 Task: Read out  the articles  posted on the  page of Bank of America
Action: Mouse moved to (401, 412)
Screenshot: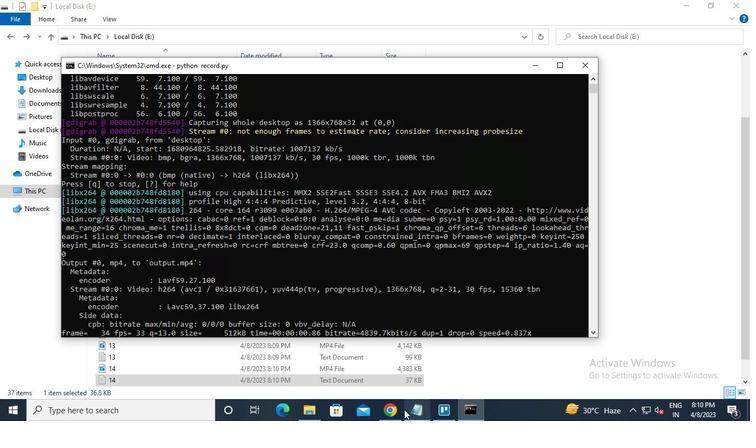
Action: Mouse pressed left at (401, 412)
Screenshot: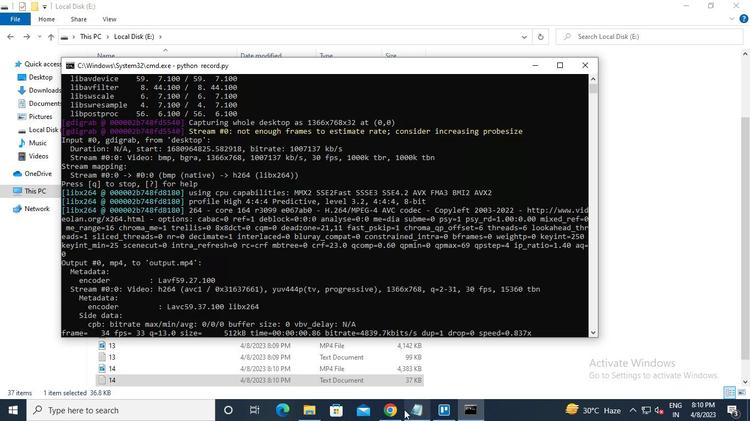 
Action: Mouse moved to (145, 69)
Screenshot: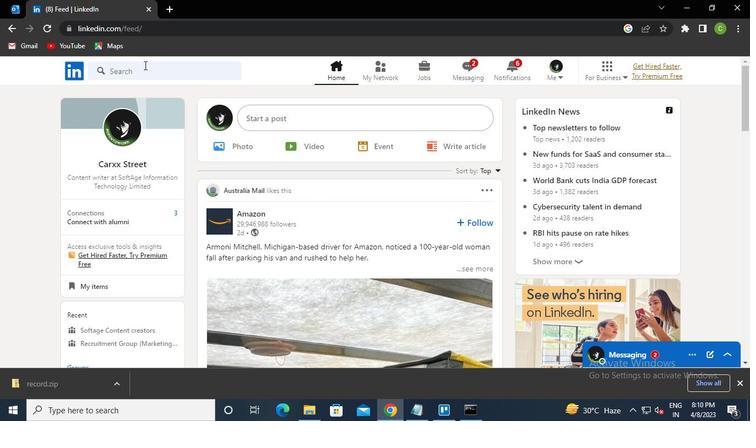 
Action: Mouse pressed left at (145, 69)
Screenshot: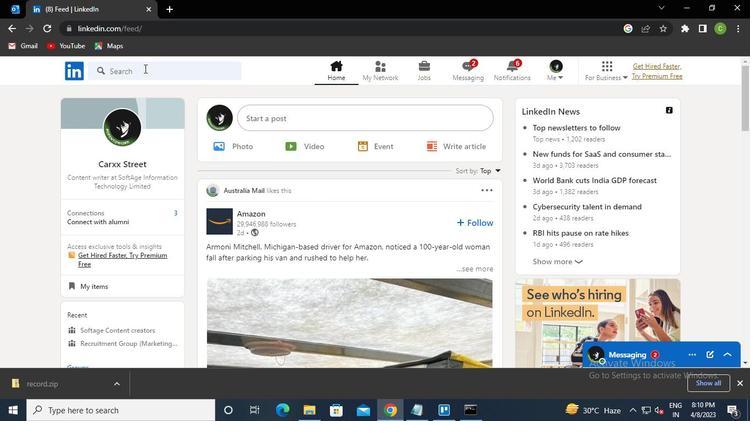 
Action: Keyboard b
Screenshot: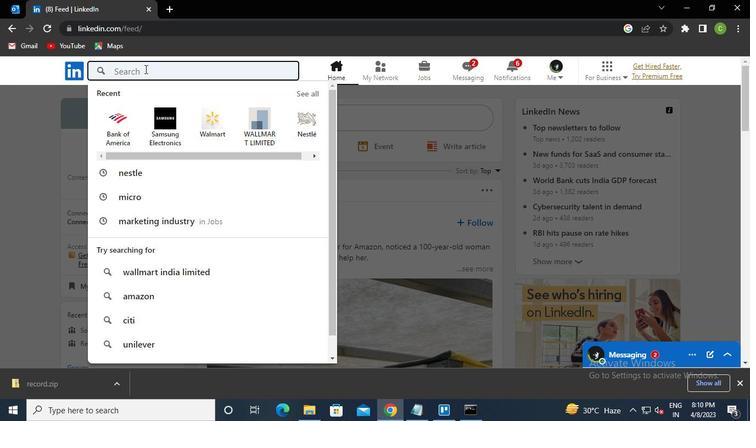 
Action: Keyboard a
Screenshot: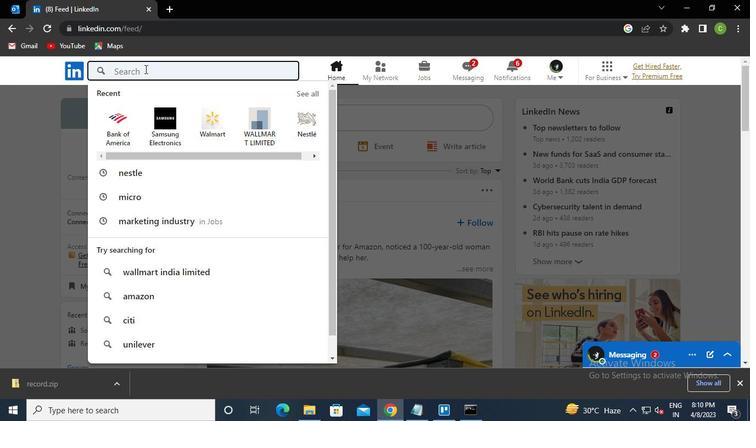 
Action: Keyboard n
Screenshot: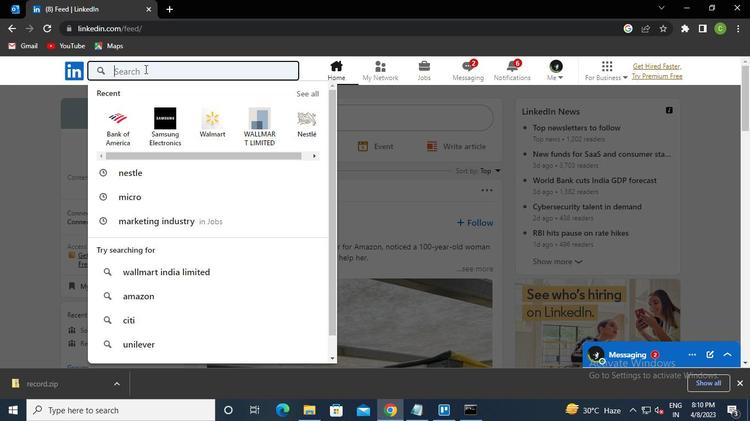 
Action: Keyboard k
Screenshot: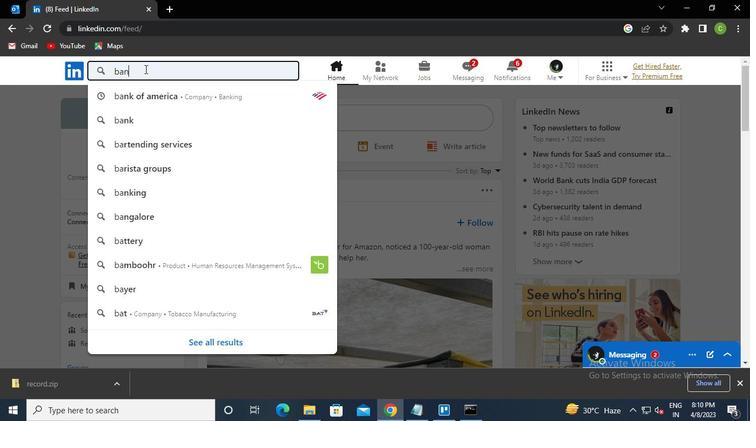 
Action: Keyboard Key.space
Screenshot: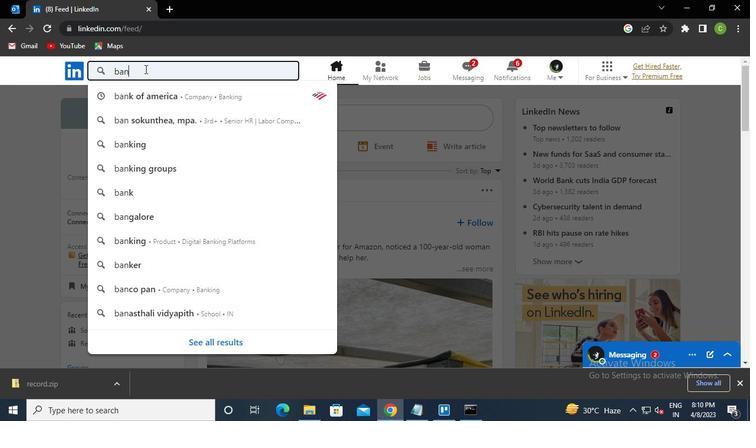 
Action: Keyboard Key.down
Screenshot: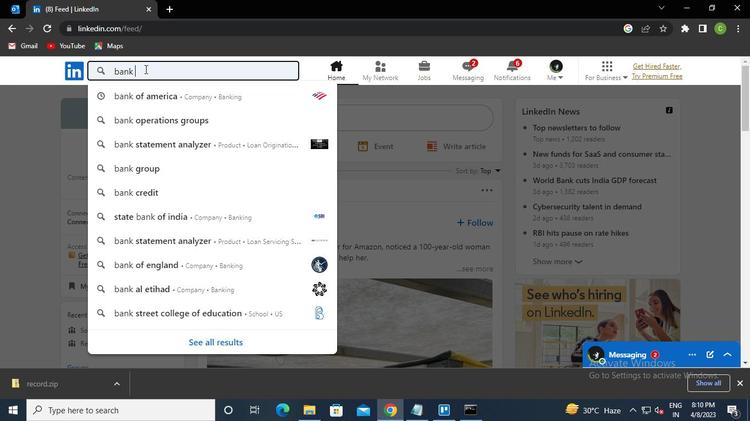 
Action: Keyboard Key.enter
Screenshot: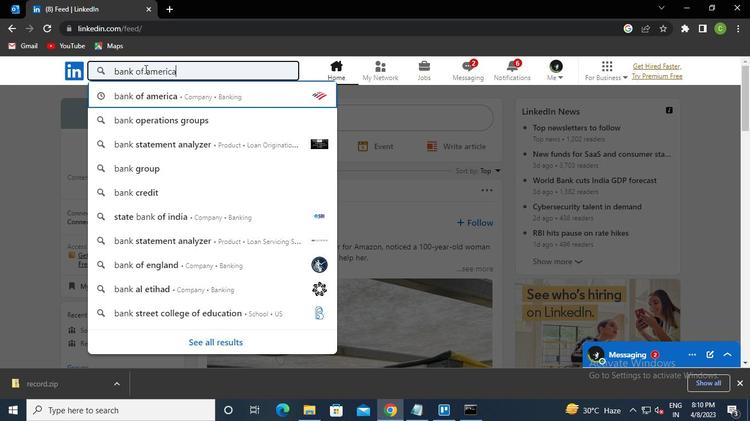 
Action: Mouse moved to (350, 209)
Screenshot: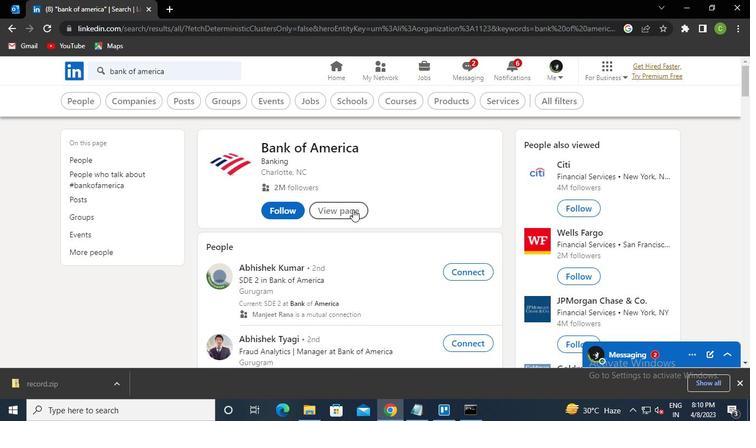 
Action: Mouse pressed left at (350, 209)
Screenshot: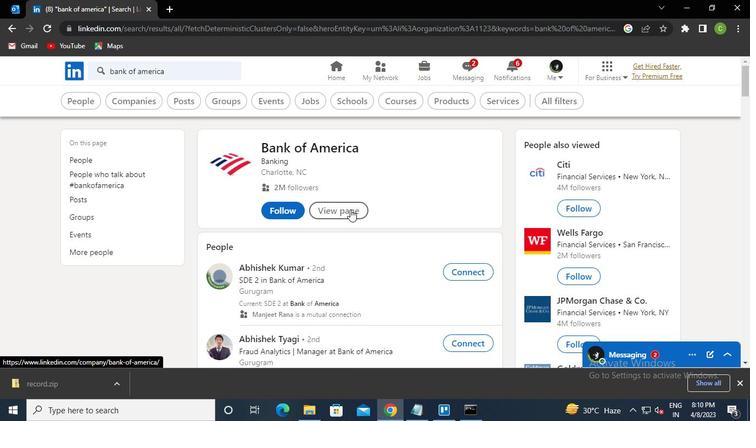 
Action: Mouse moved to (158, 255)
Screenshot: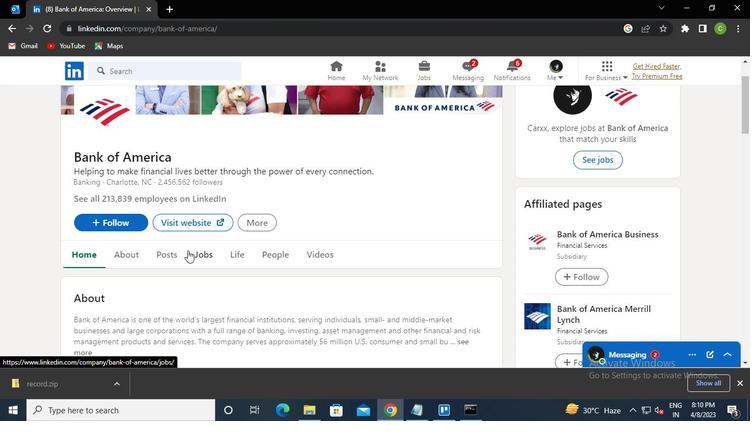 
Action: Mouse pressed left at (158, 255)
Screenshot: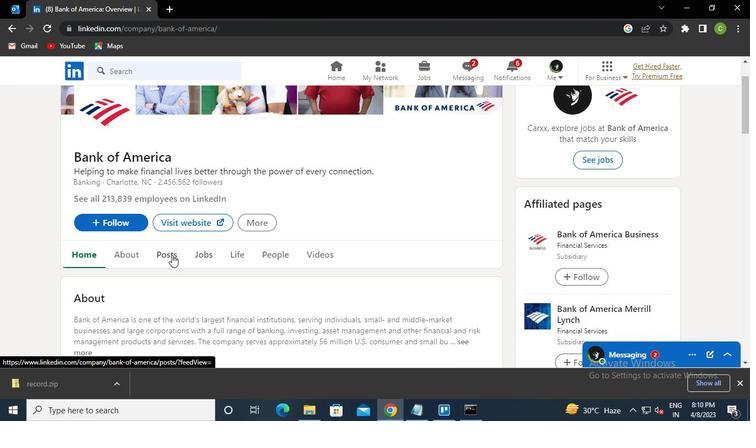 
Action: Mouse moved to (336, 171)
Screenshot: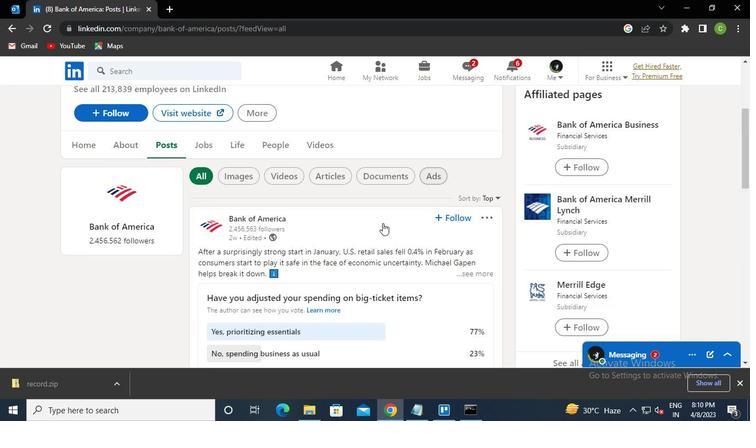 
Action: Mouse pressed left at (336, 171)
Screenshot: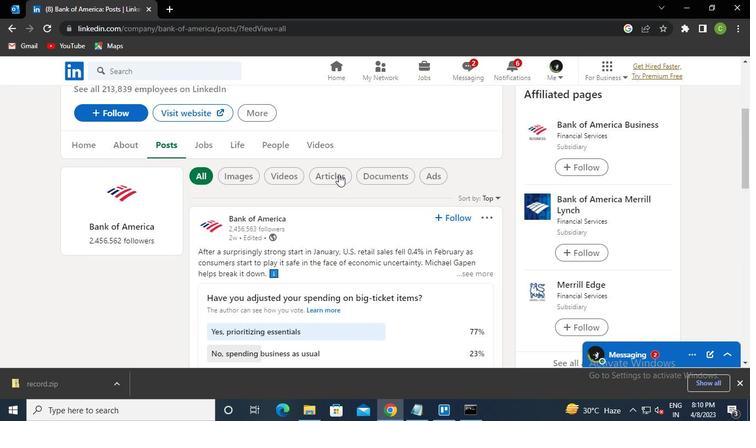 
Action: Mouse moved to (463, 408)
Screenshot: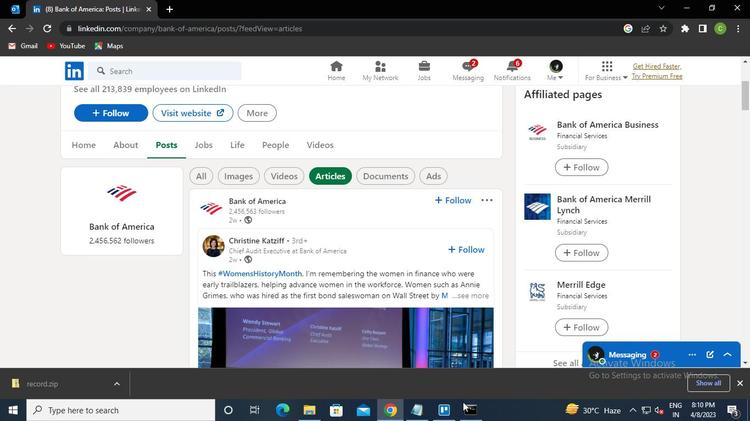
Action: Mouse pressed left at (463, 408)
Screenshot: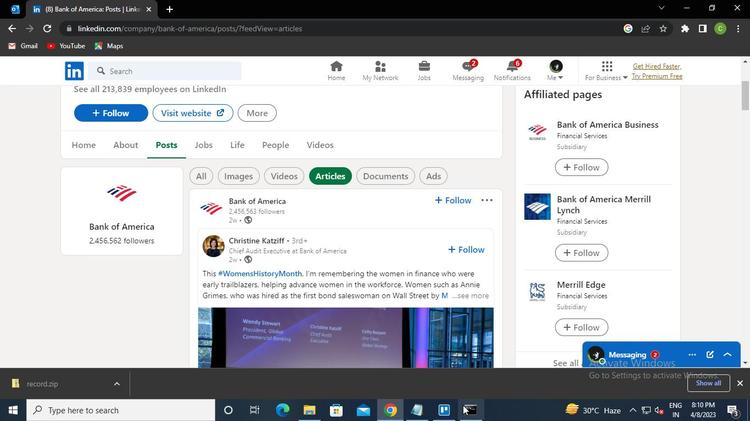 
Action: Mouse moved to (590, 56)
Screenshot: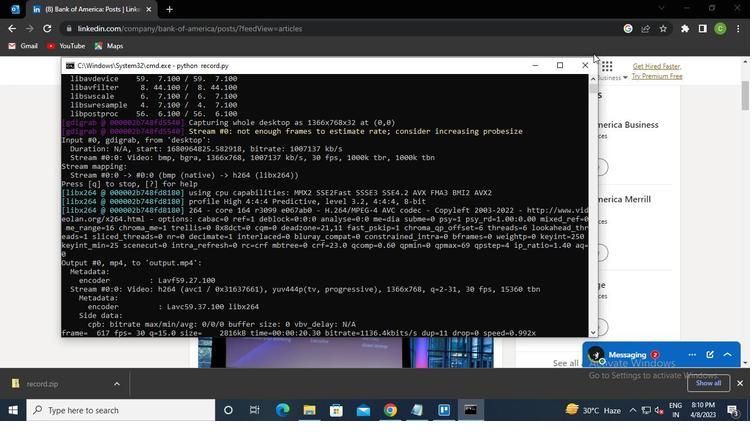 
Action: Mouse pressed left at (590, 56)
Screenshot: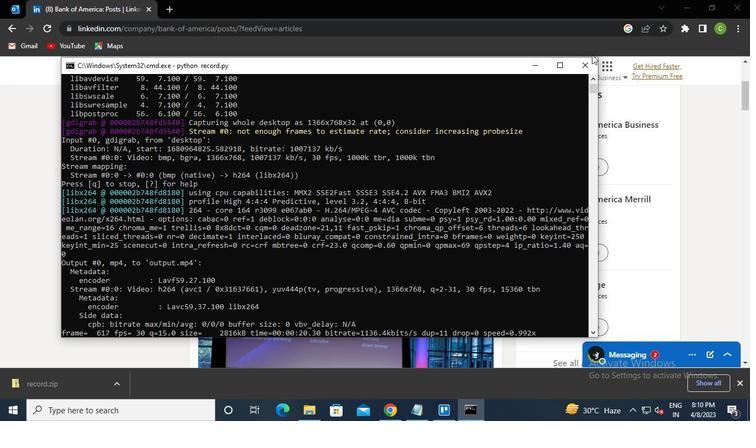 
Action: Mouse moved to (473, 399)
Screenshot: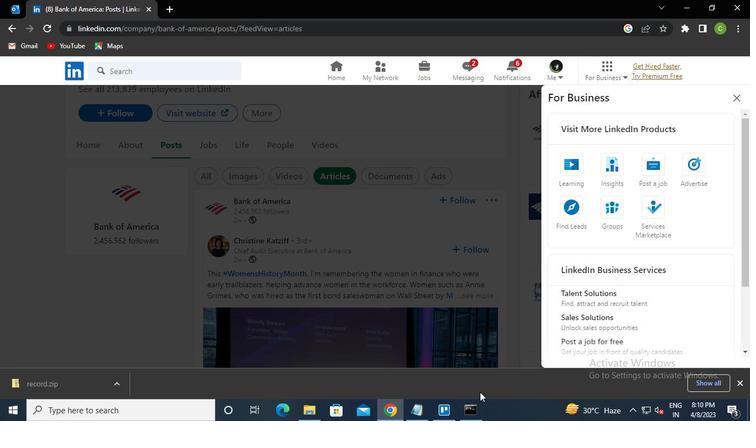 
Action: Mouse pressed left at (473, 399)
Screenshot: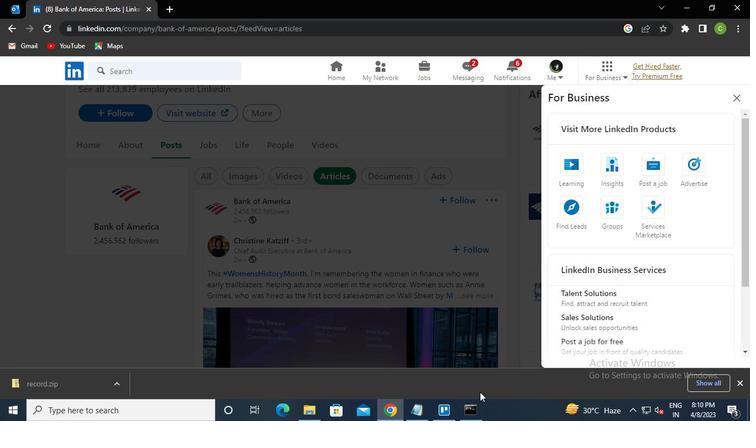 
Action: Mouse moved to (471, 409)
Screenshot: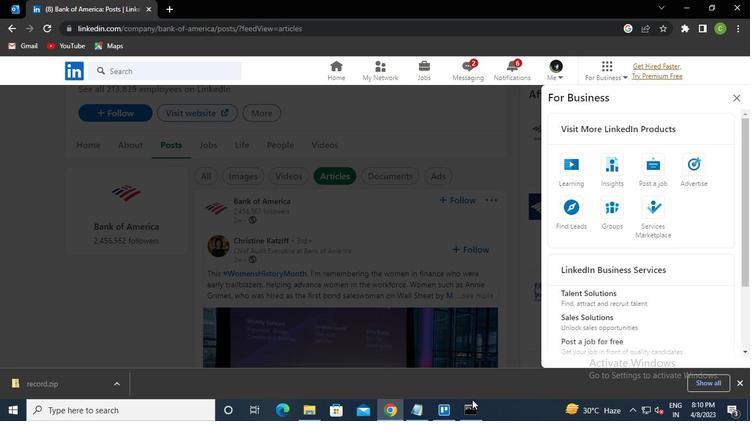 
Action: Mouse pressed left at (471, 409)
Screenshot: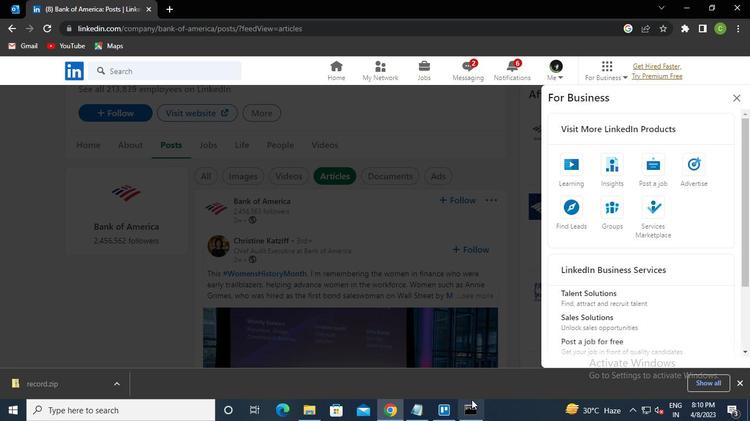 
Action: Mouse moved to (581, 63)
Screenshot: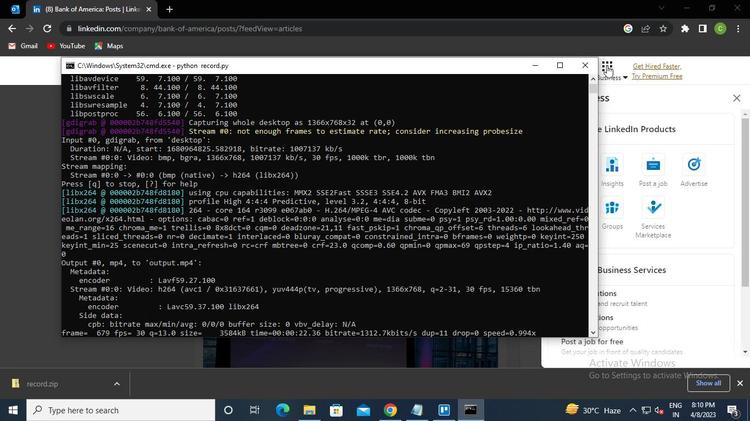 
Action: Mouse pressed left at (581, 63)
Screenshot: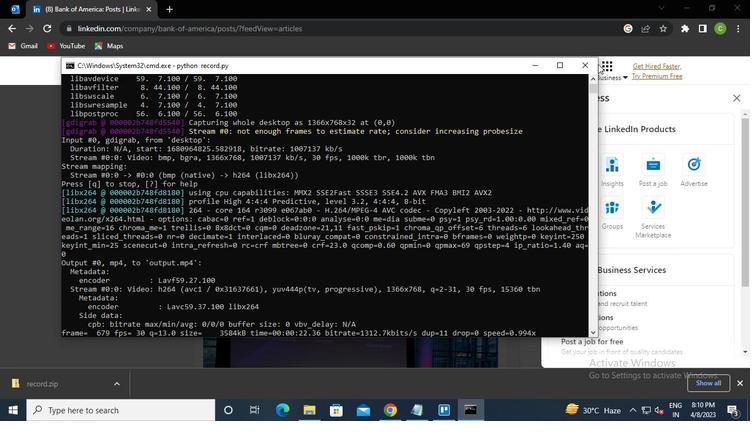 
Action: Mouse moved to (586, 65)
Screenshot: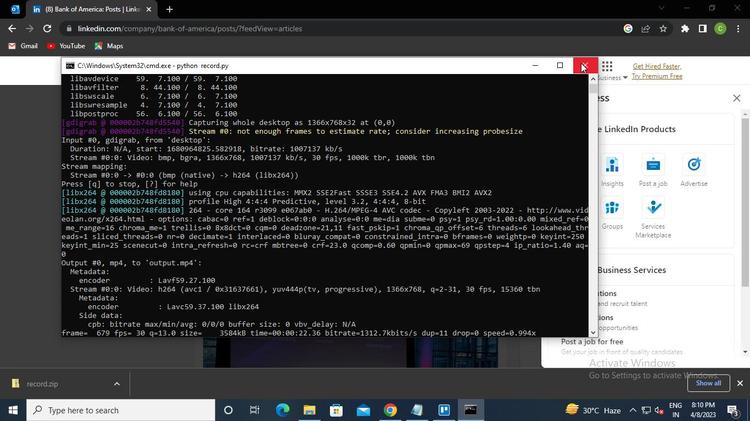 
